 Task: Change the description text to underline.
Action: Mouse moved to (120, 177)
Screenshot: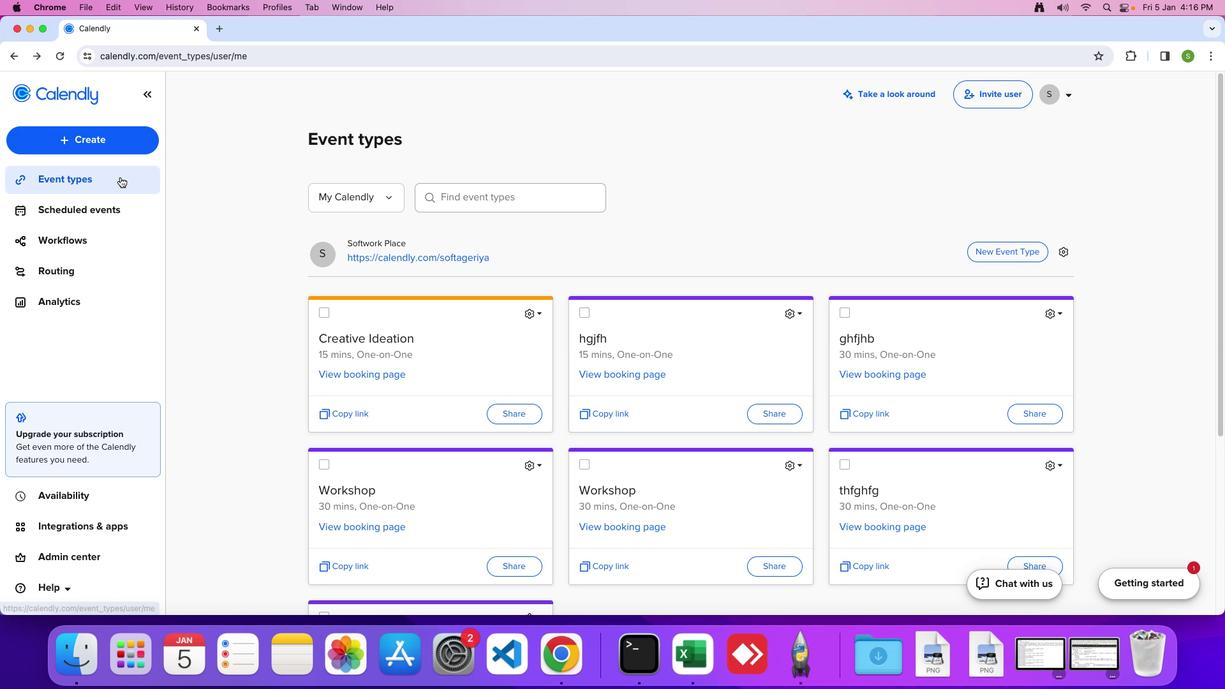 
Action: Mouse pressed left at (120, 177)
Screenshot: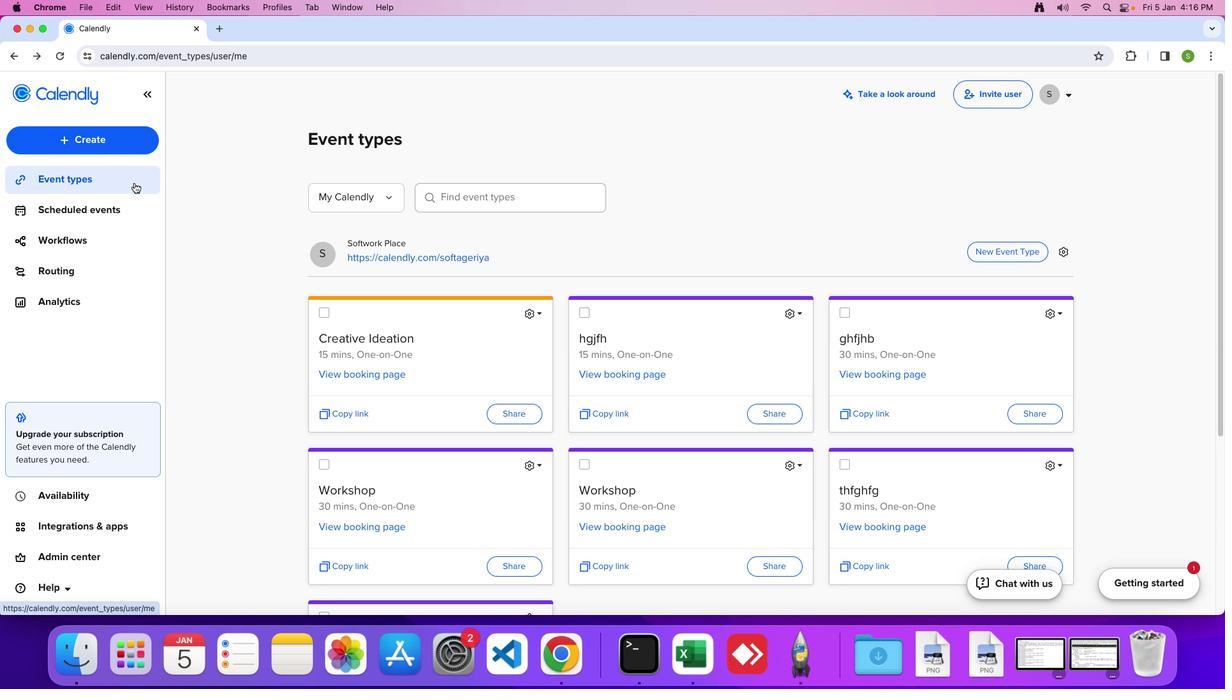 
Action: Mouse moved to (532, 308)
Screenshot: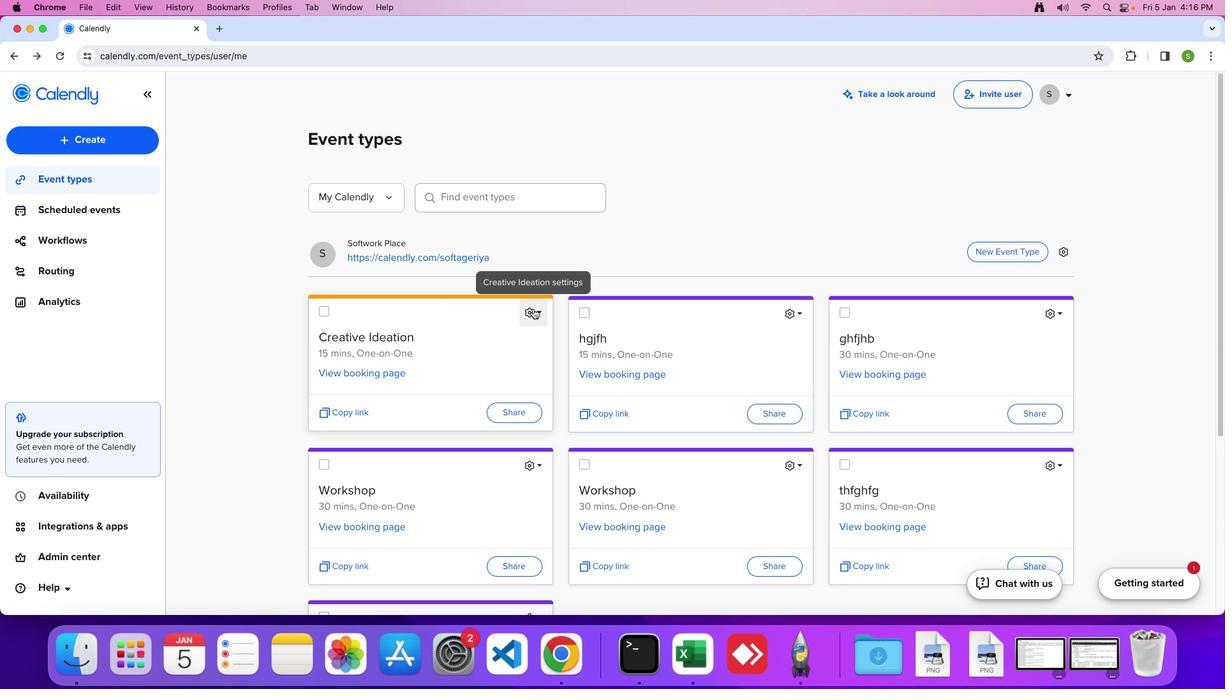 
Action: Mouse pressed left at (532, 308)
Screenshot: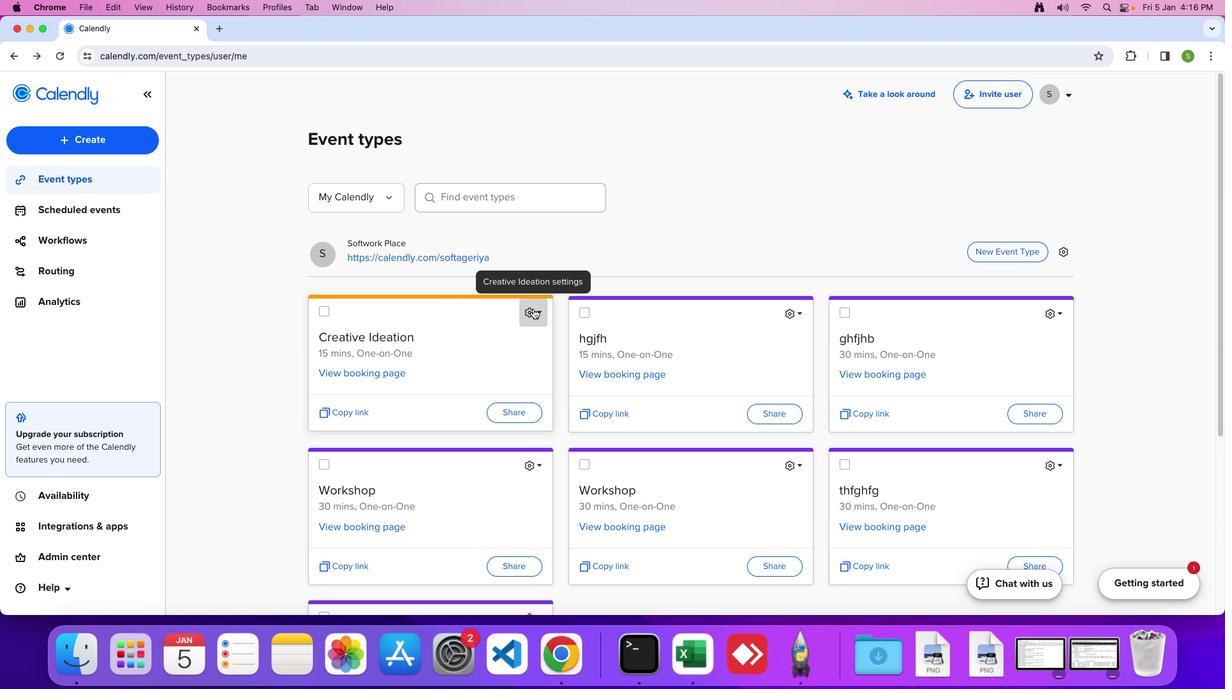 
Action: Mouse moved to (484, 341)
Screenshot: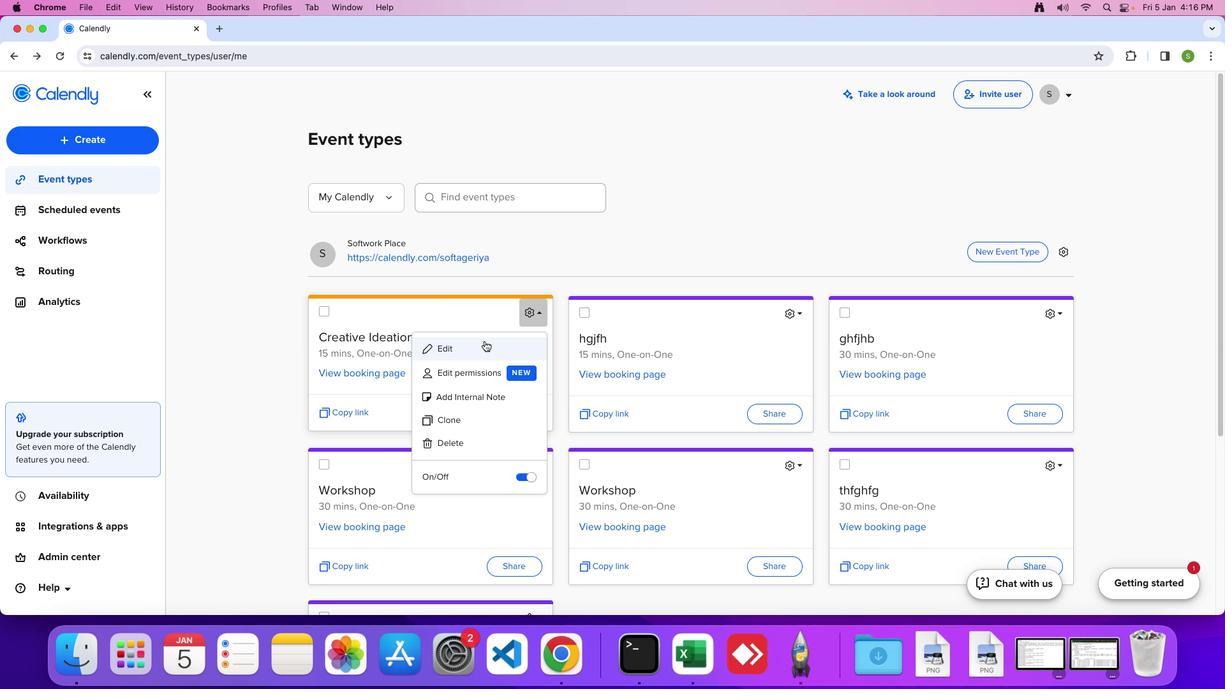 
Action: Mouse pressed left at (484, 341)
Screenshot: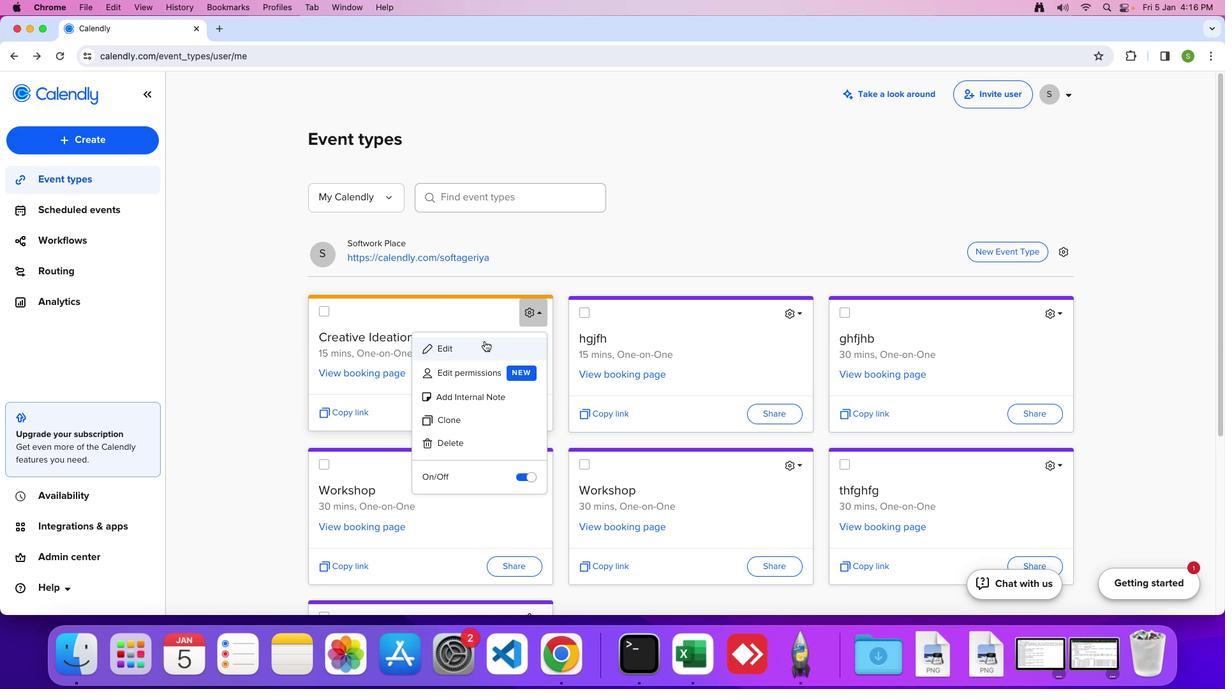 
Action: Mouse moved to (186, 181)
Screenshot: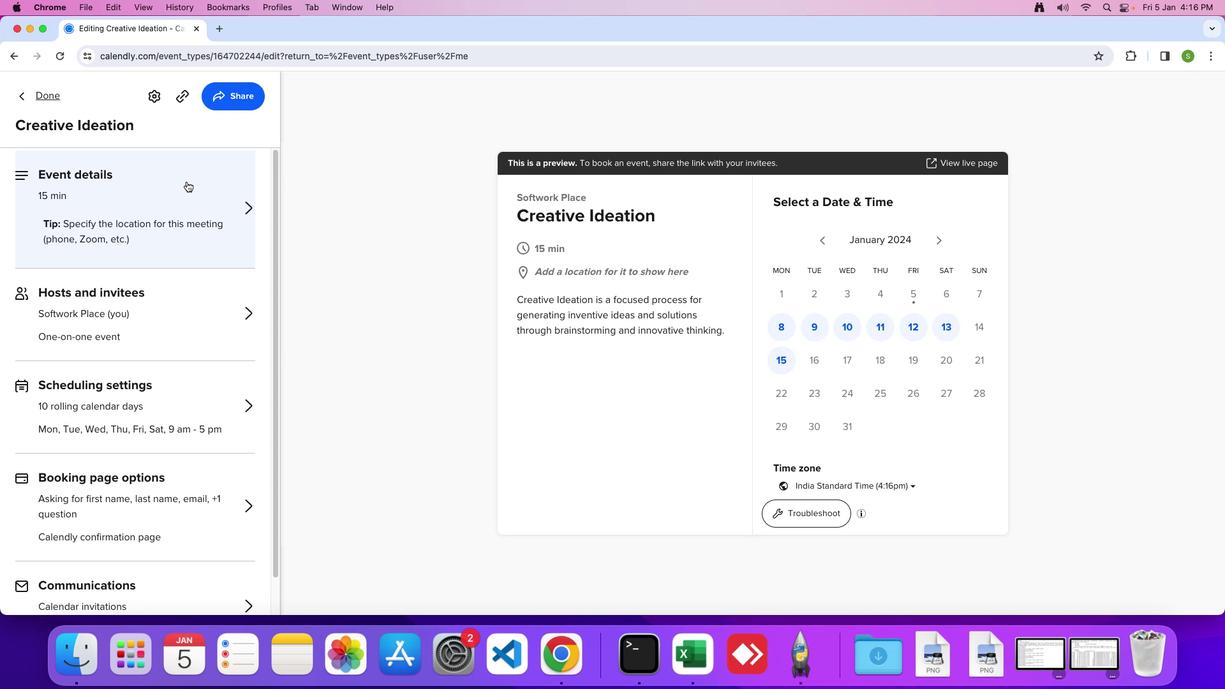 
Action: Mouse pressed left at (186, 181)
Screenshot: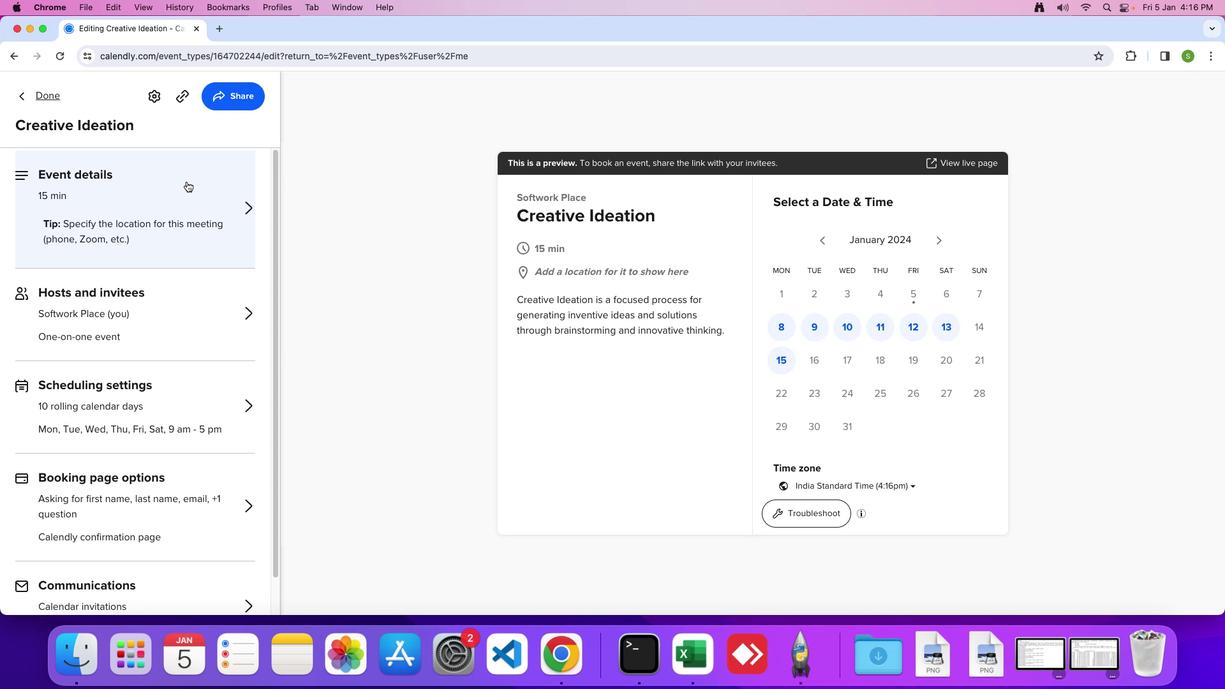 
Action: Mouse moved to (201, 457)
Screenshot: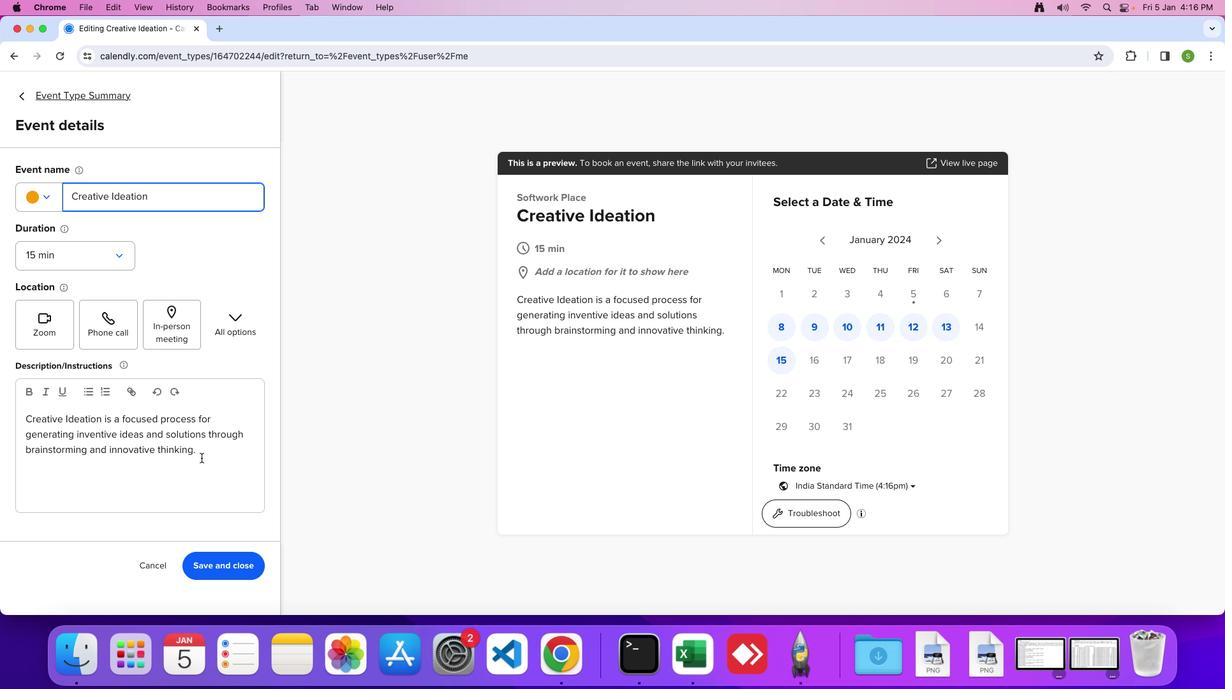 
Action: Mouse pressed left at (201, 457)
Screenshot: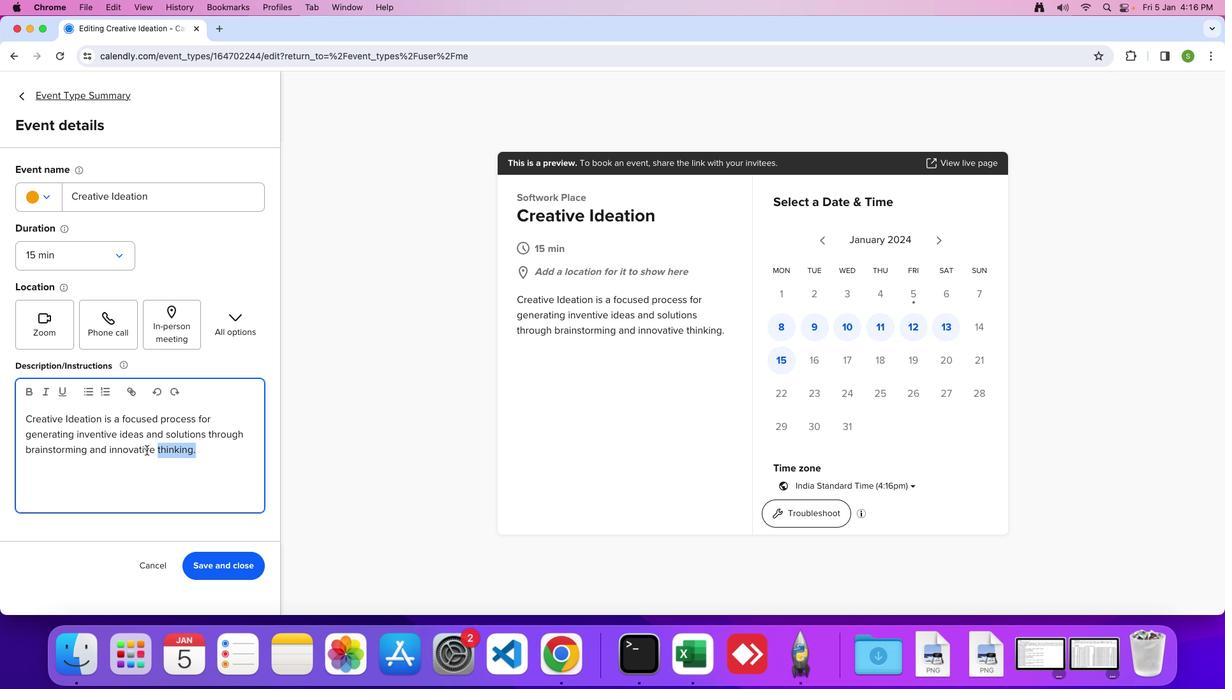 
Action: Mouse moved to (59, 391)
Screenshot: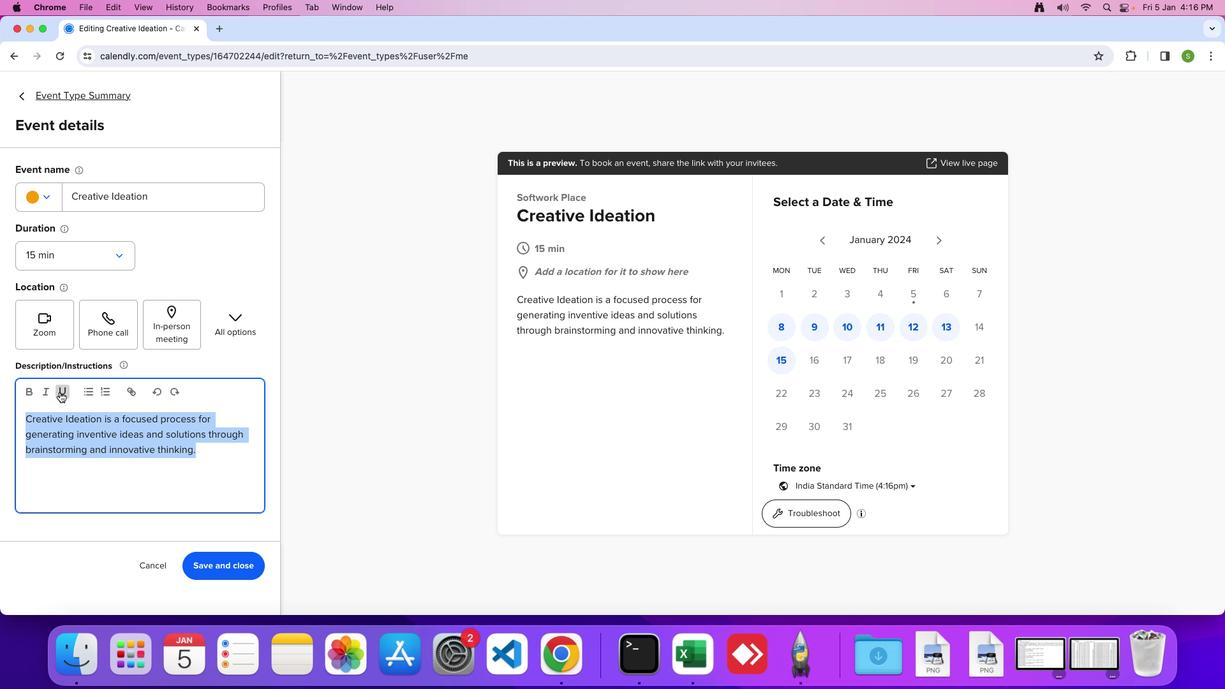 
Action: Mouse pressed left at (59, 391)
Screenshot: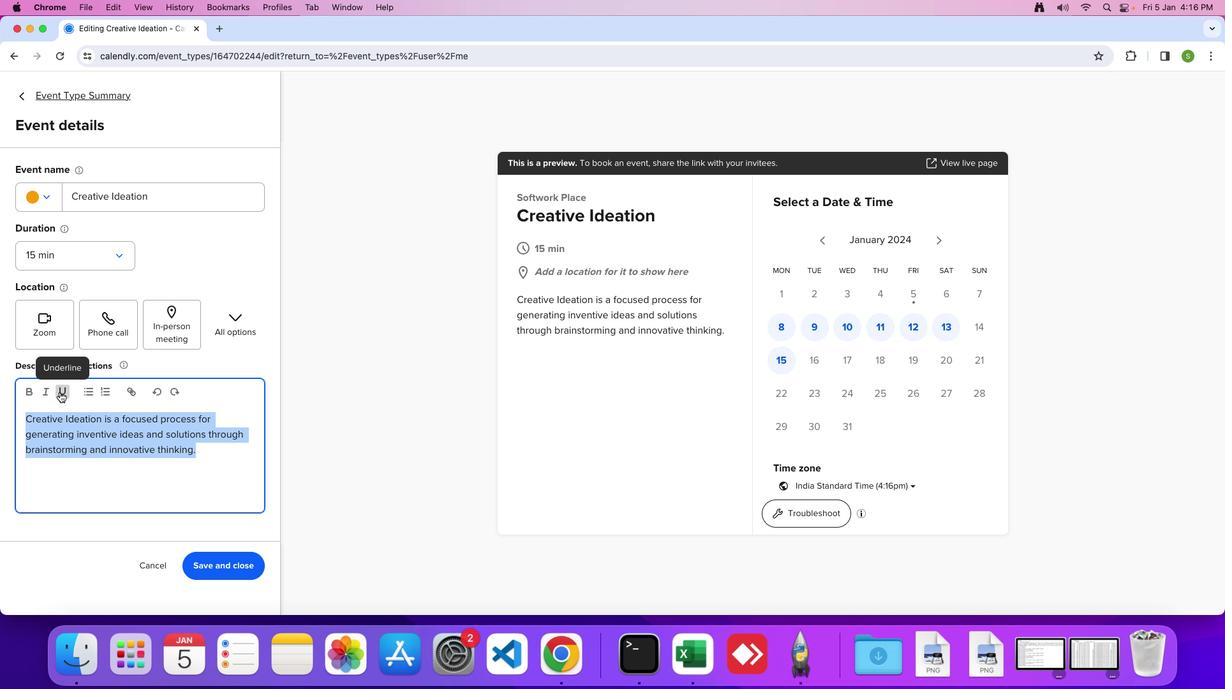 
Action: Mouse moved to (209, 560)
Screenshot: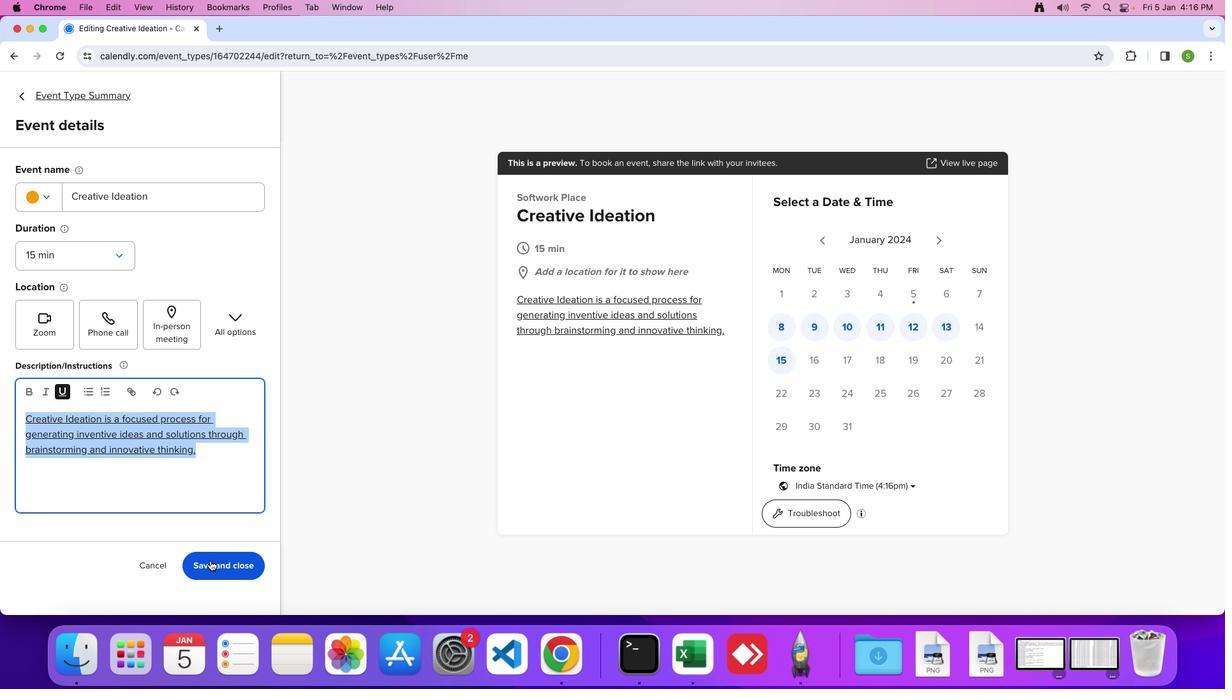 
Action: Mouse pressed left at (209, 560)
Screenshot: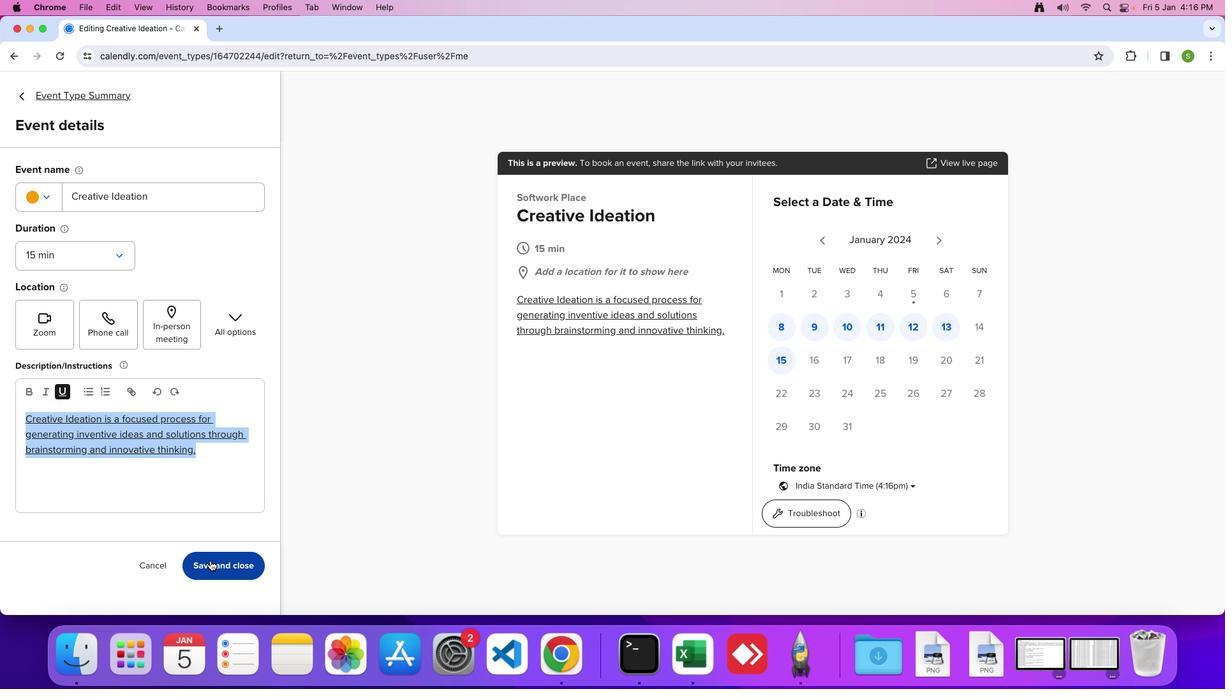 
Action: Mouse moved to (209, 560)
Screenshot: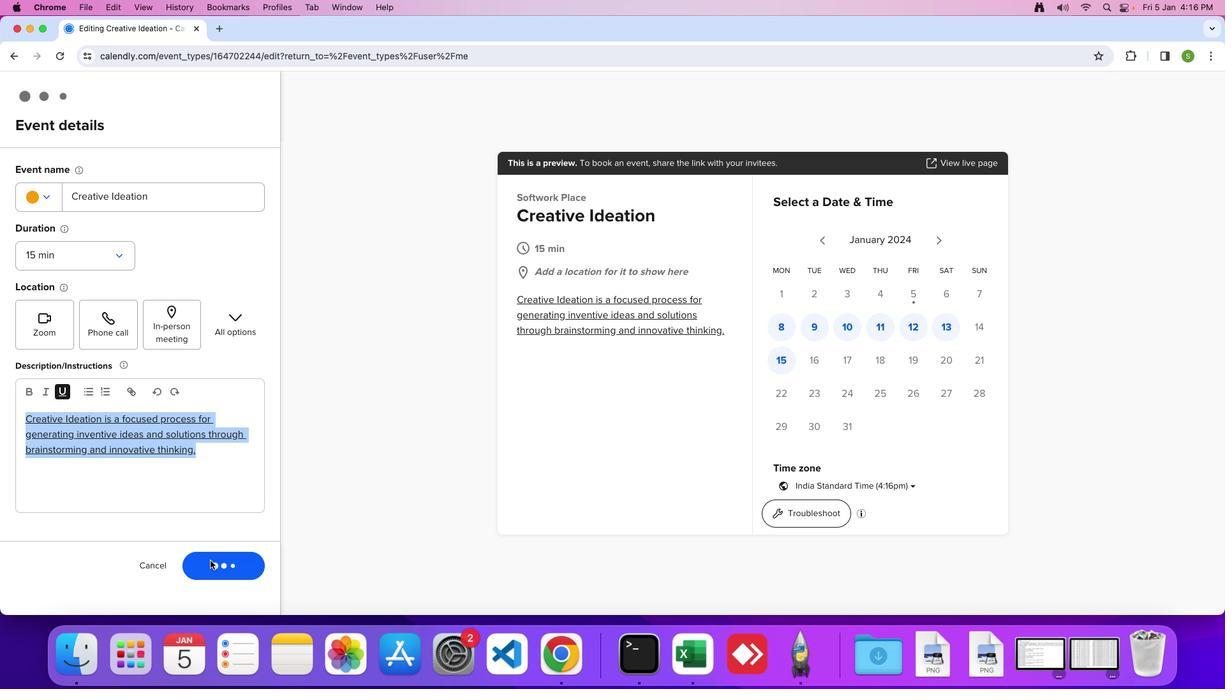 
